 Task: Start in the project ZoomTech the sprint 'Quantum Leap', with a duration of 2 weeks.
Action: Mouse moved to (99, 211)
Screenshot: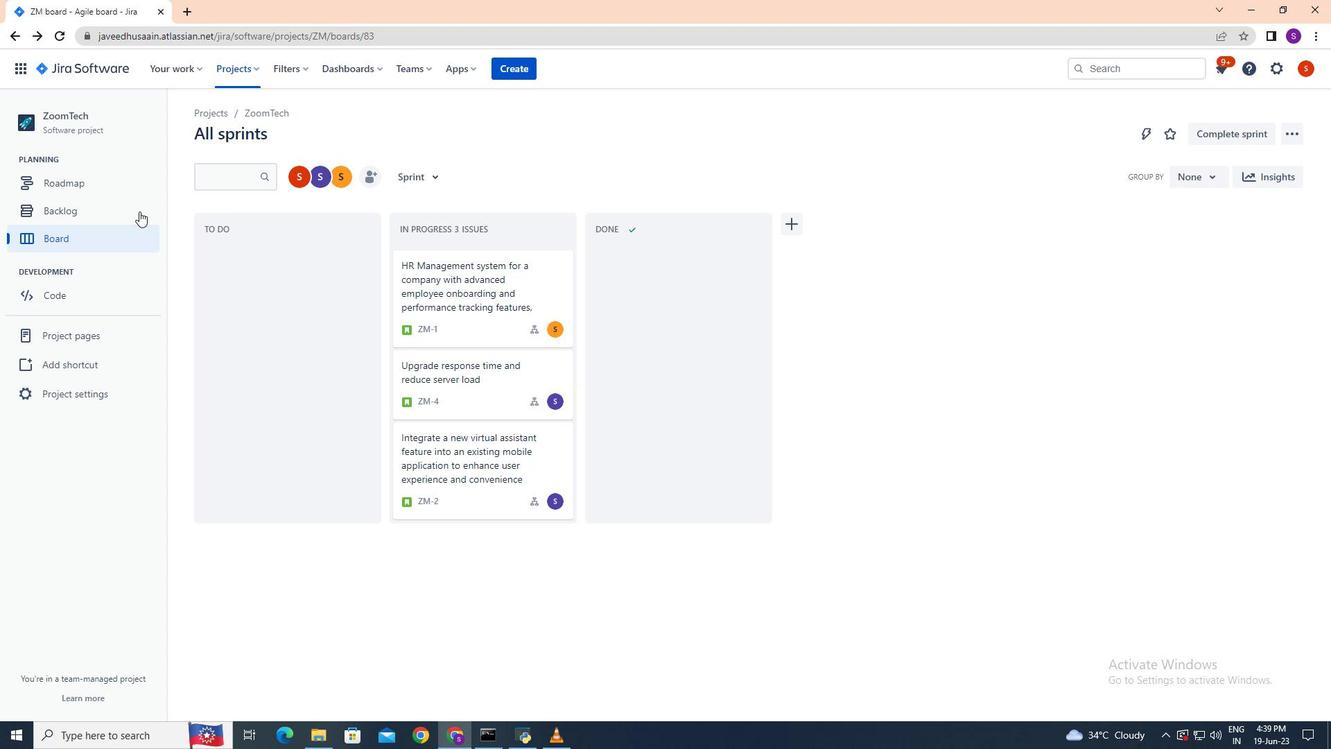 
Action: Mouse pressed left at (99, 211)
Screenshot: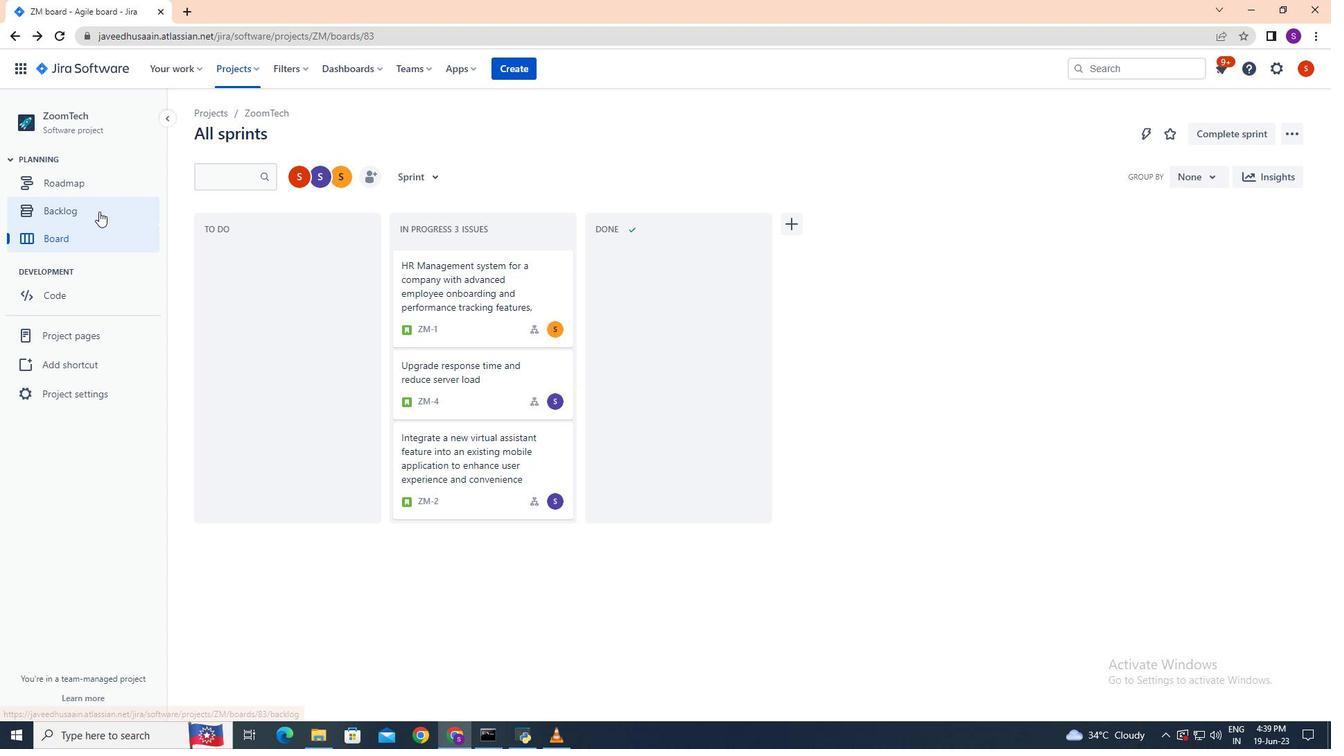 
Action: Mouse moved to (1215, 301)
Screenshot: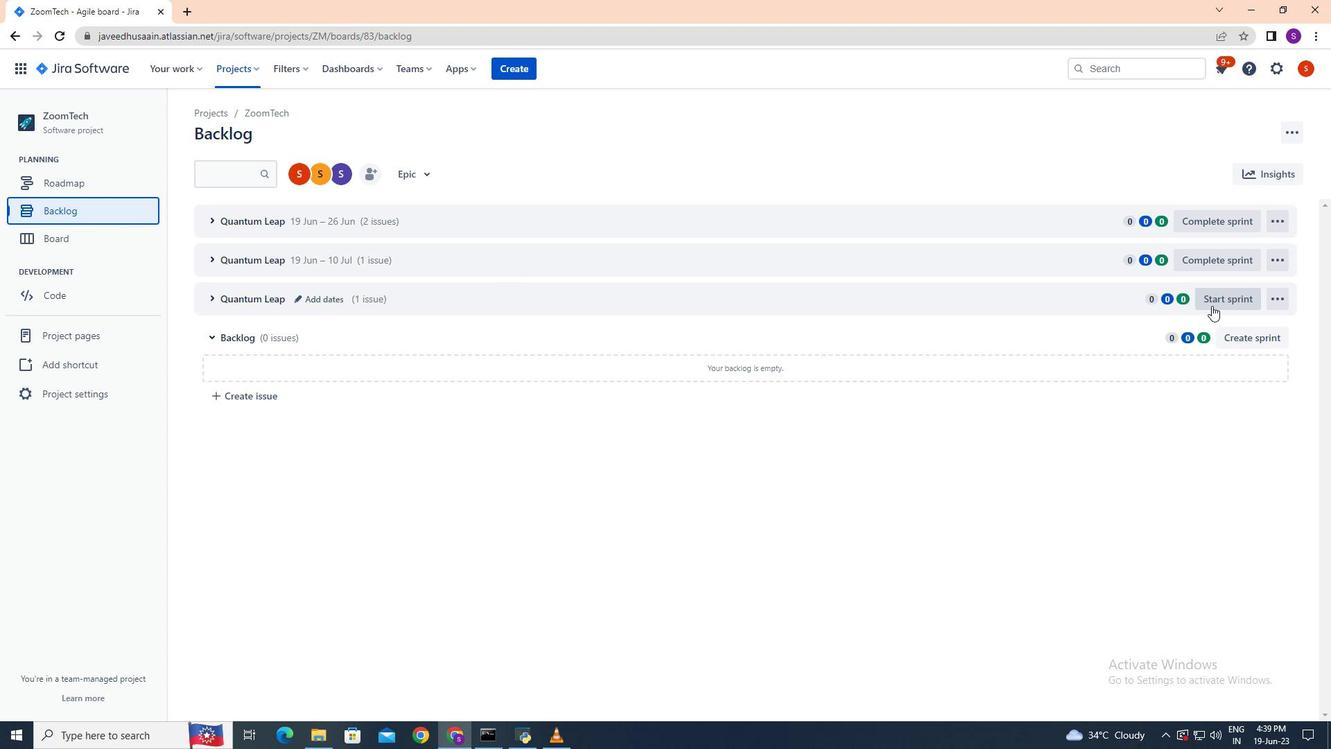 
Action: Mouse pressed left at (1215, 301)
Screenshot: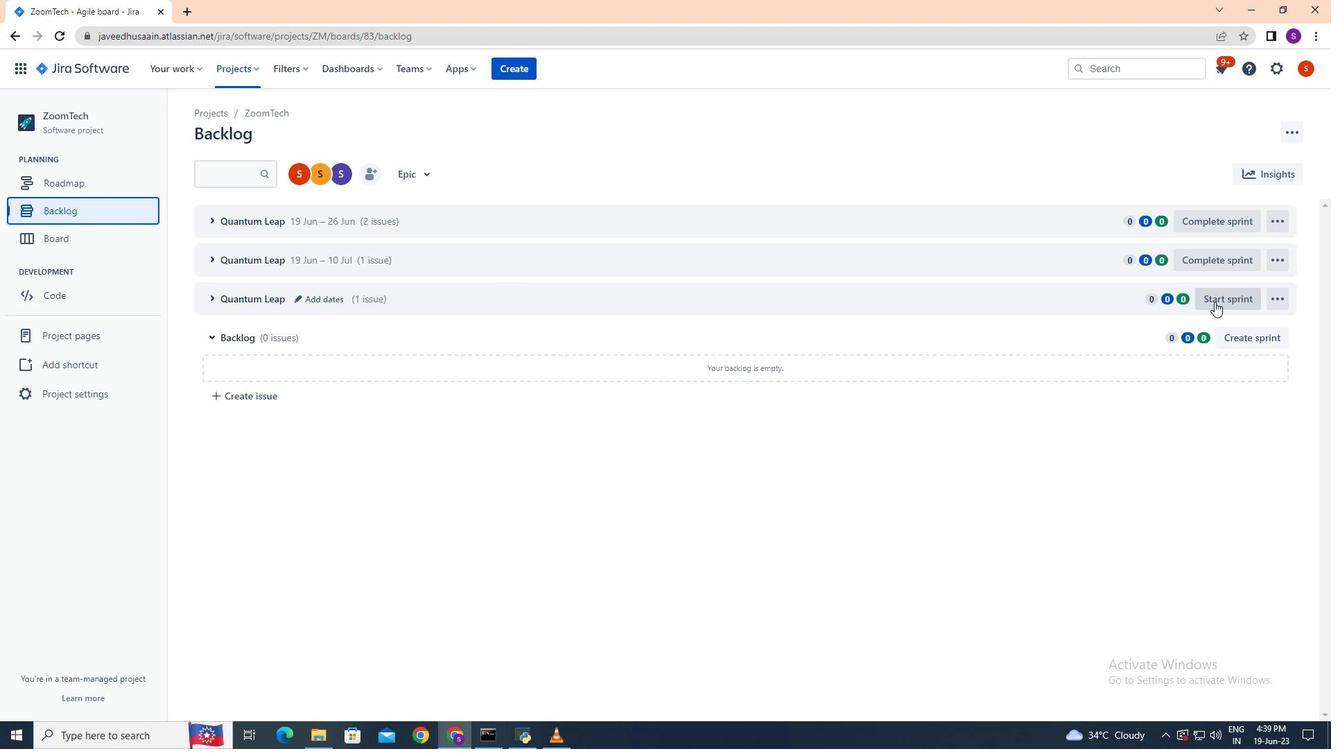 
Action: Mouse moved to (636, 244)
Screenshot: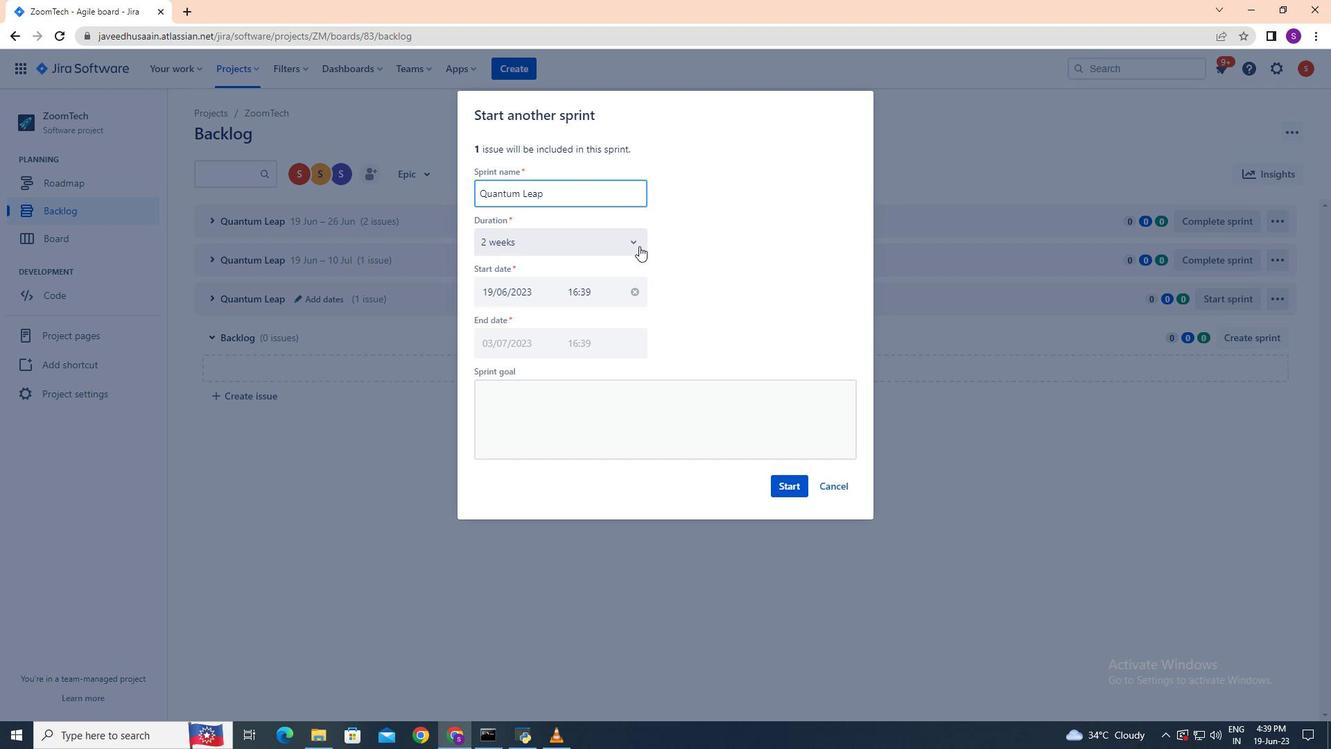 
Action: Mouse pressed left at (636, 244)
Screenshot: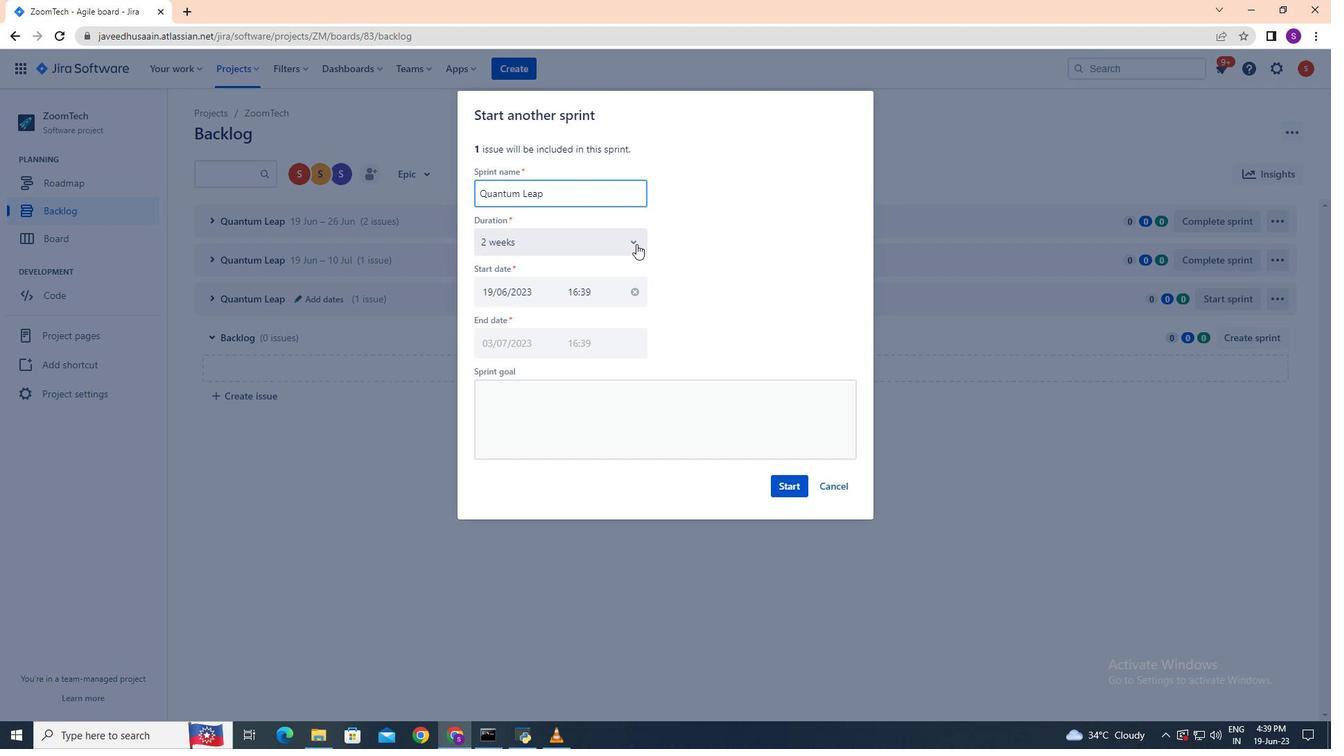 
Action: Mouse moved to (545, 296)
Screenshot: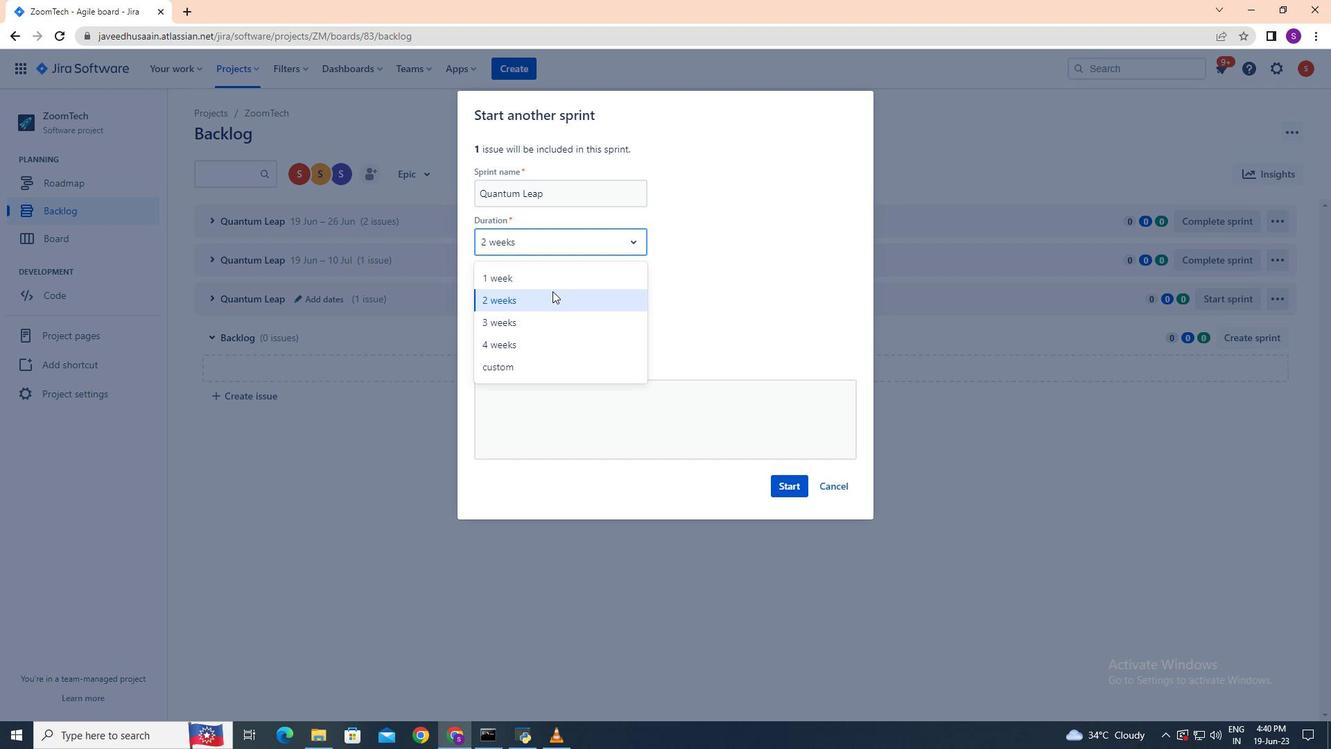 
Action: Mouse pressed left at (545, 296)
Screenshot: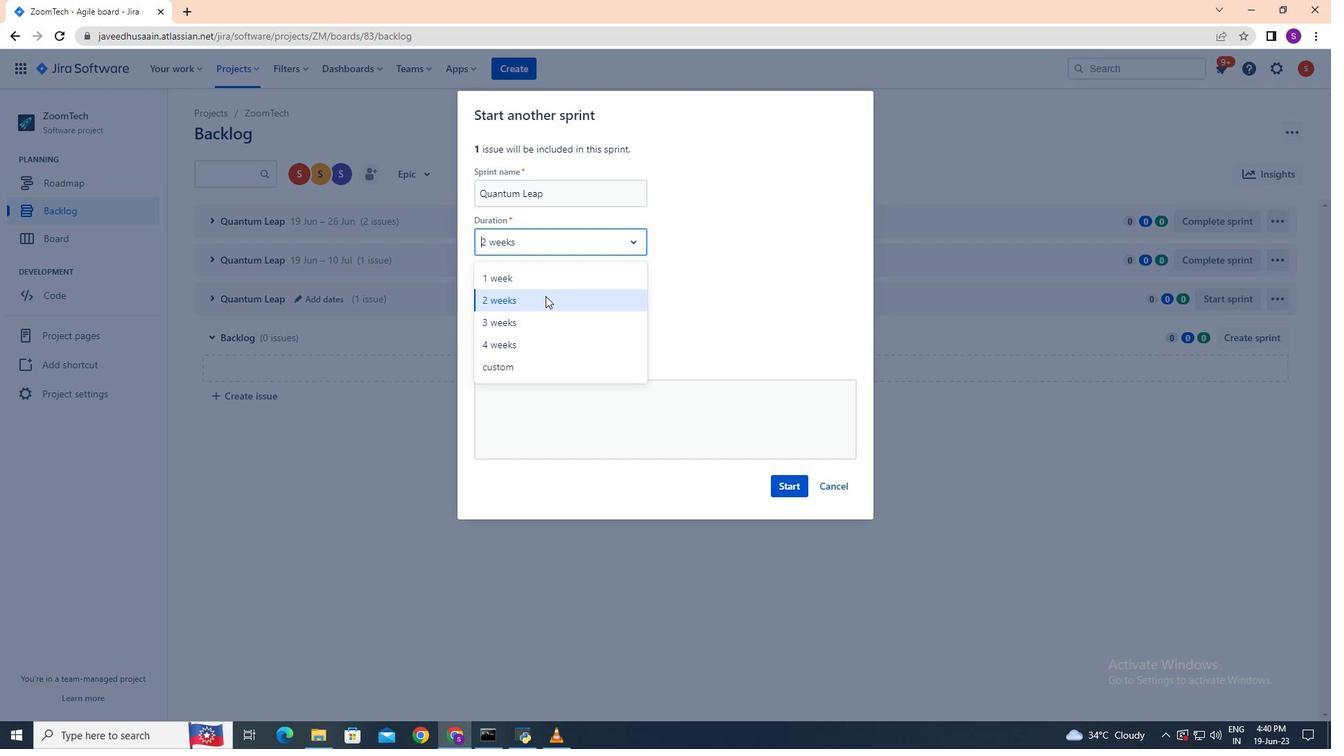 
Action: Mouse moved to (781, 480)
Screenshot: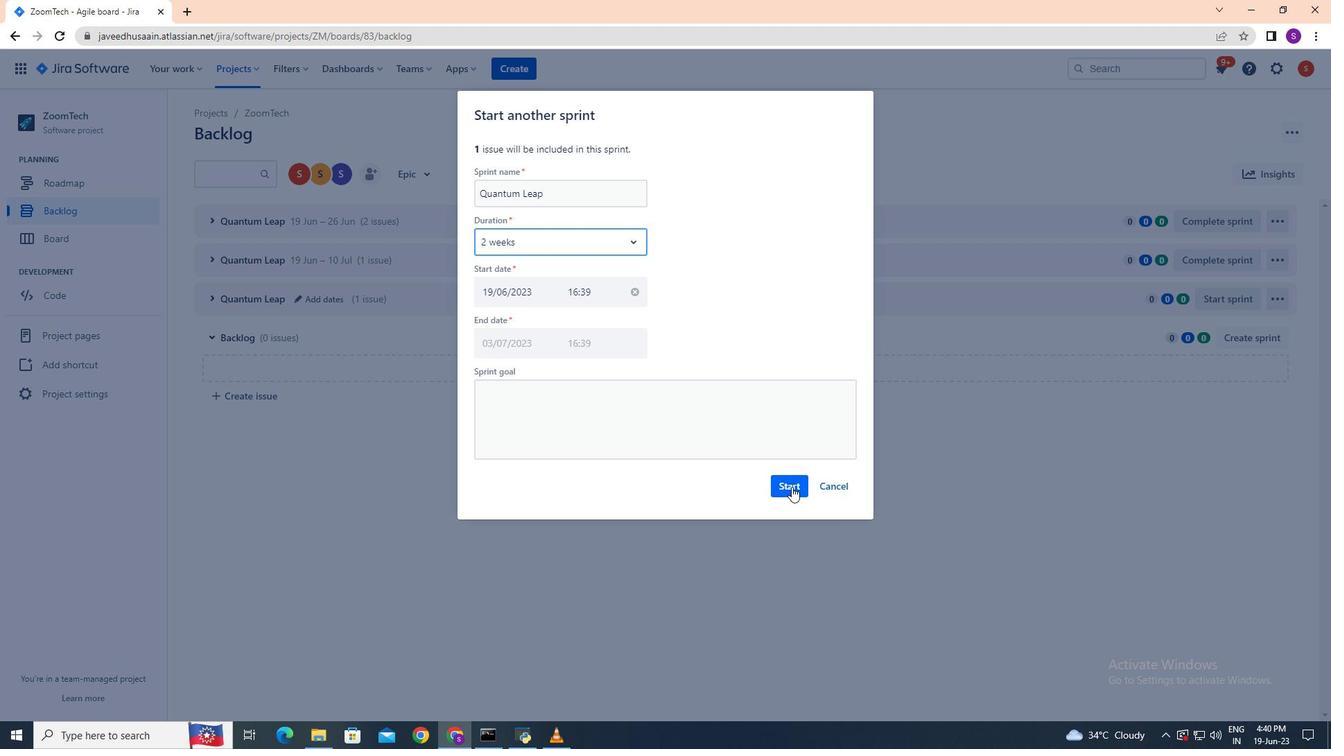 
Action: Mouse pressed left at (781, 480)
Screenshot: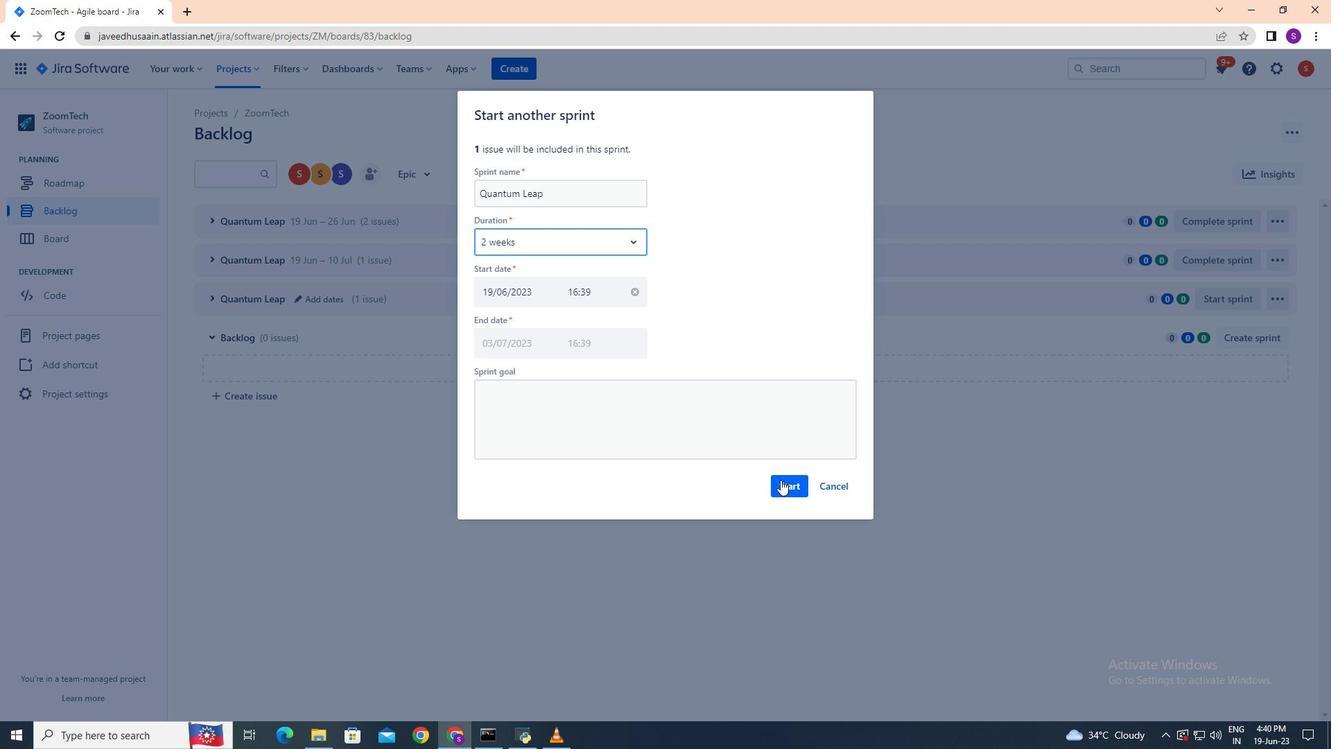 
